Task: Create a new "spreadsheet".
Action: Mouse moved to (66, 134)
Screenshot: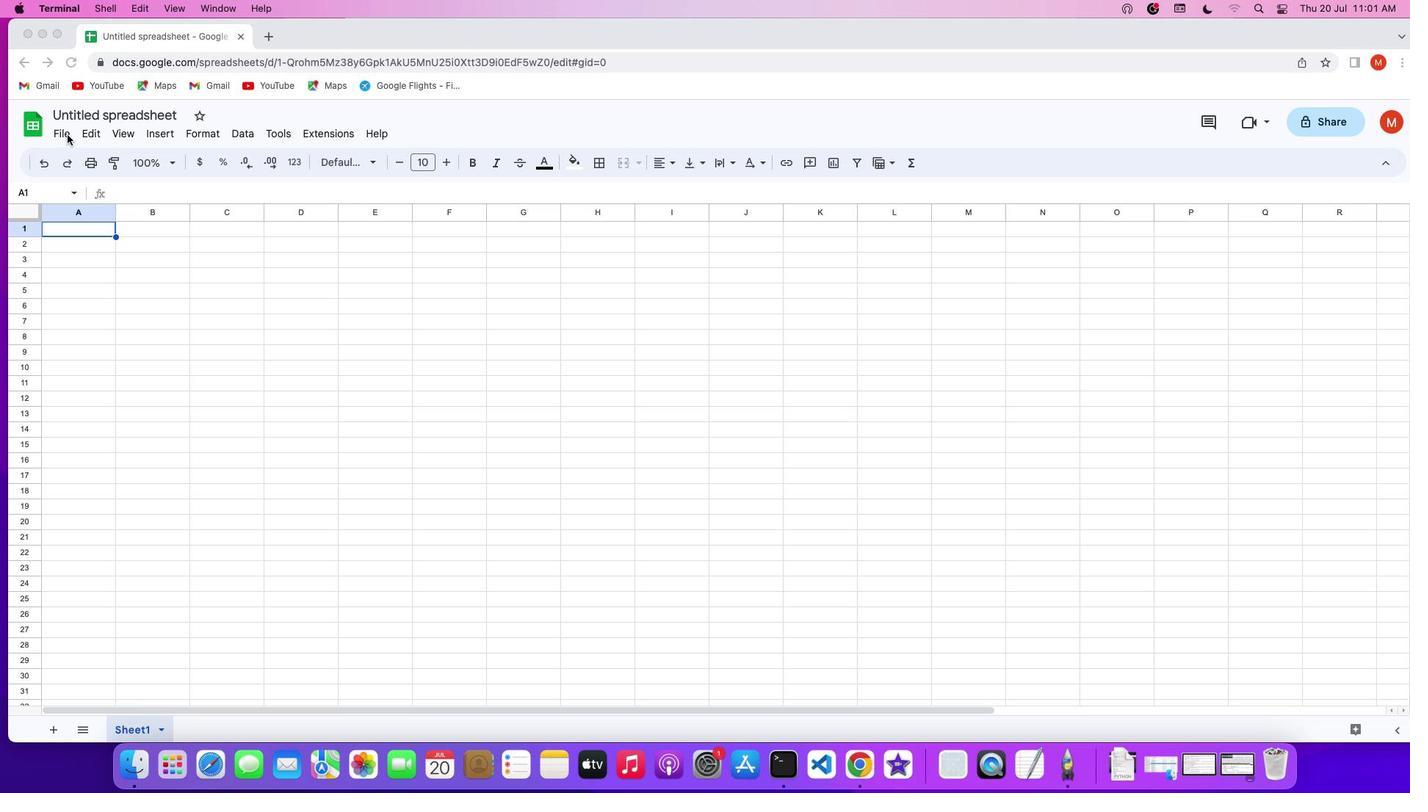 
Action: Mouse pressed left at (66, 134)
Screenshot: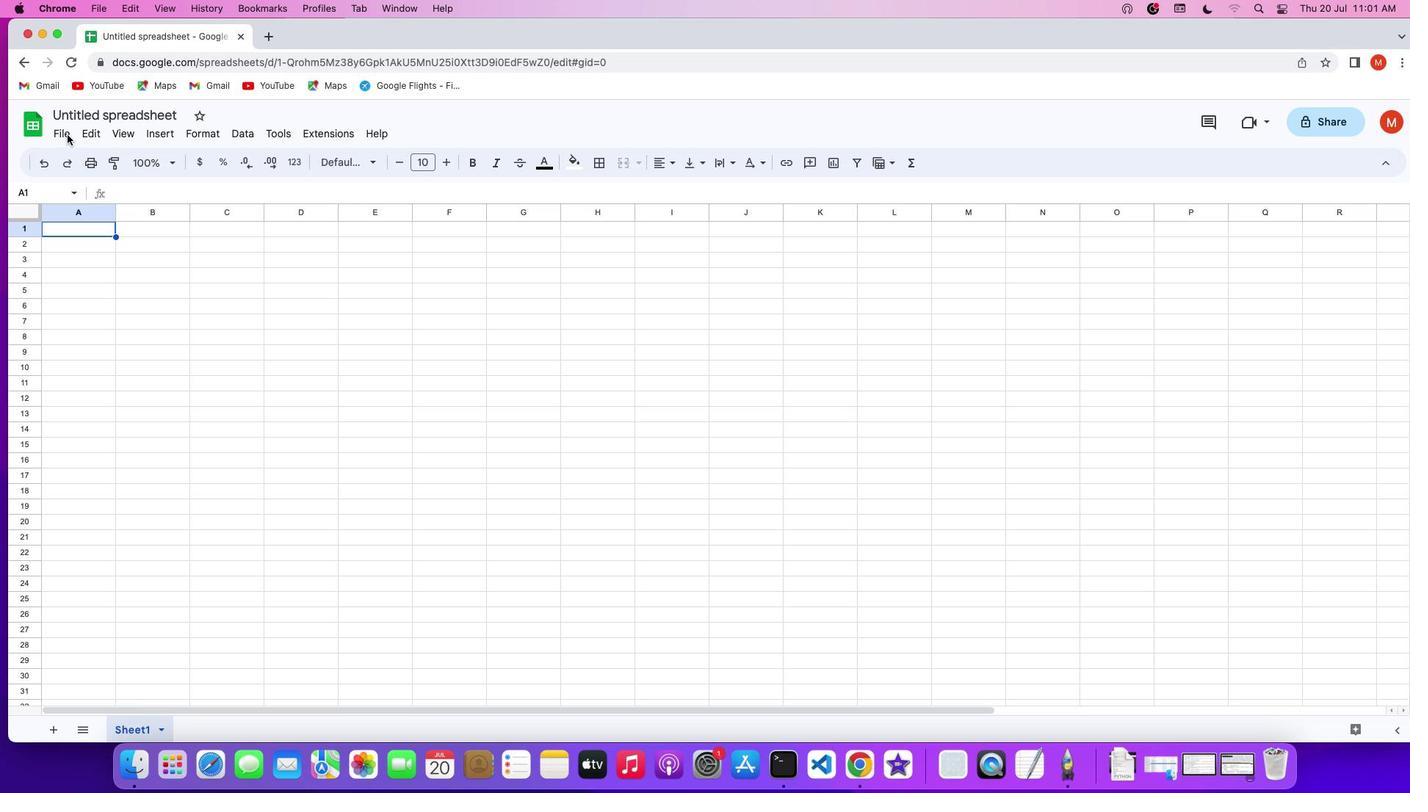 
Action: Mouse pressed left at (66, 134)
Screenshot: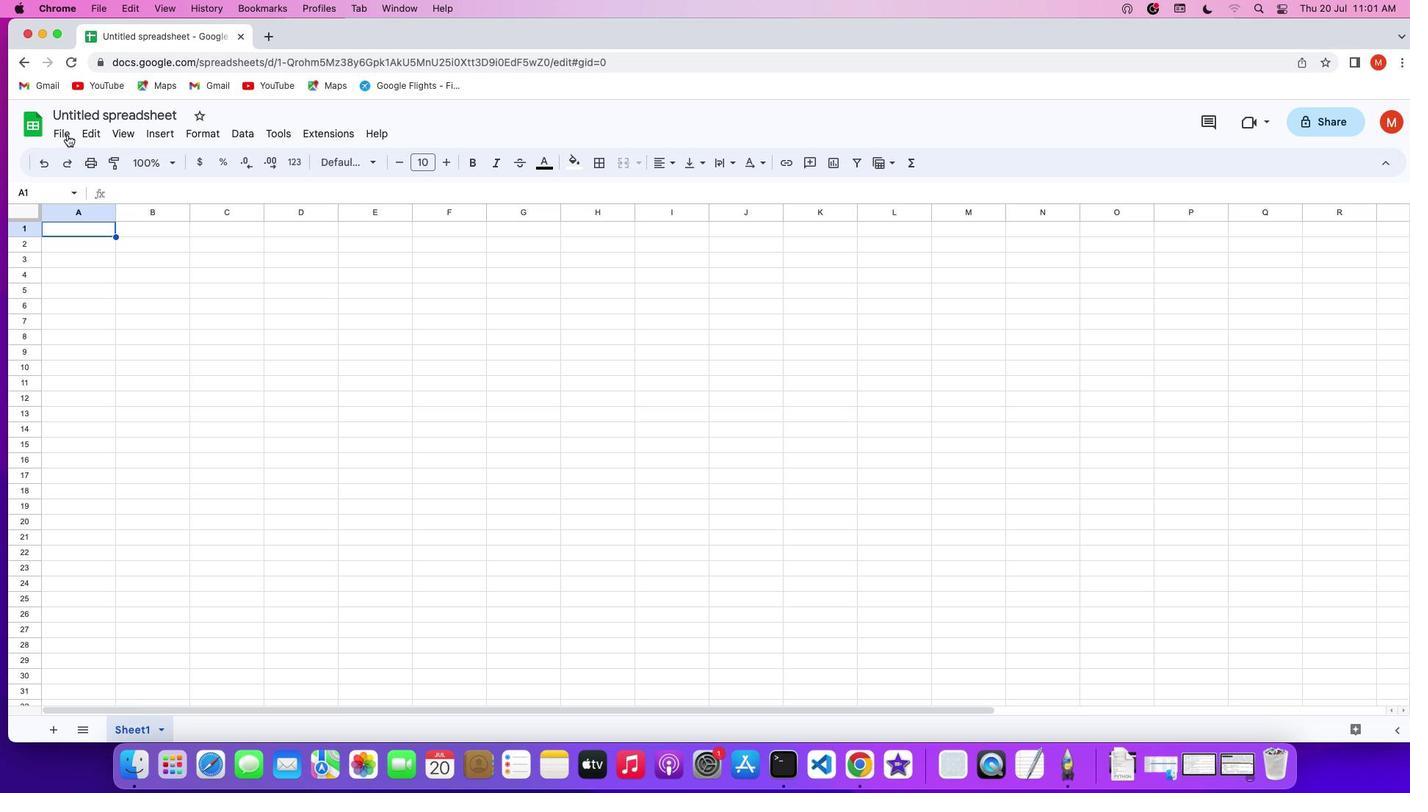 
Action: Mouse moved to (65, 132)
Screenshot: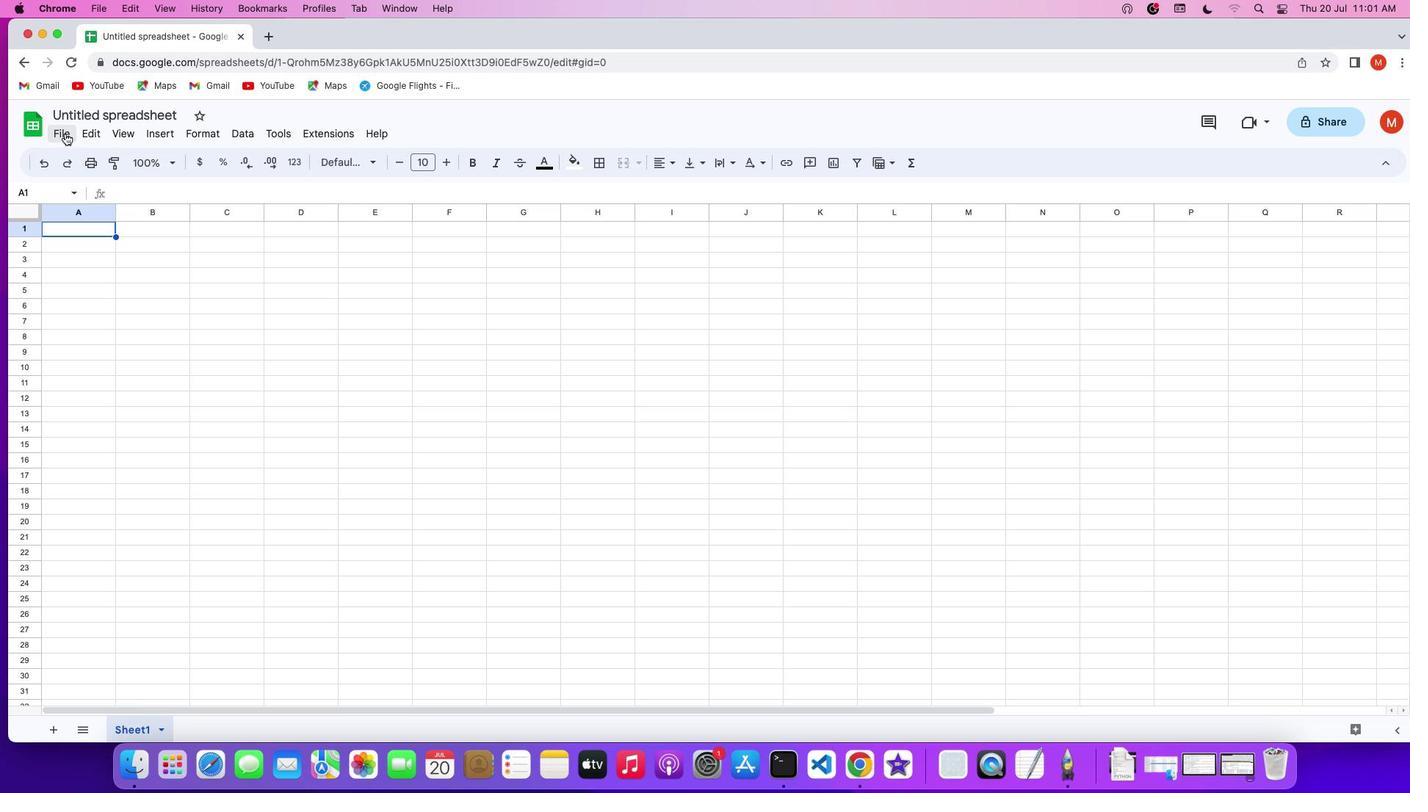 
Action: Mouse pressed left at (65, 132)
Screenshot: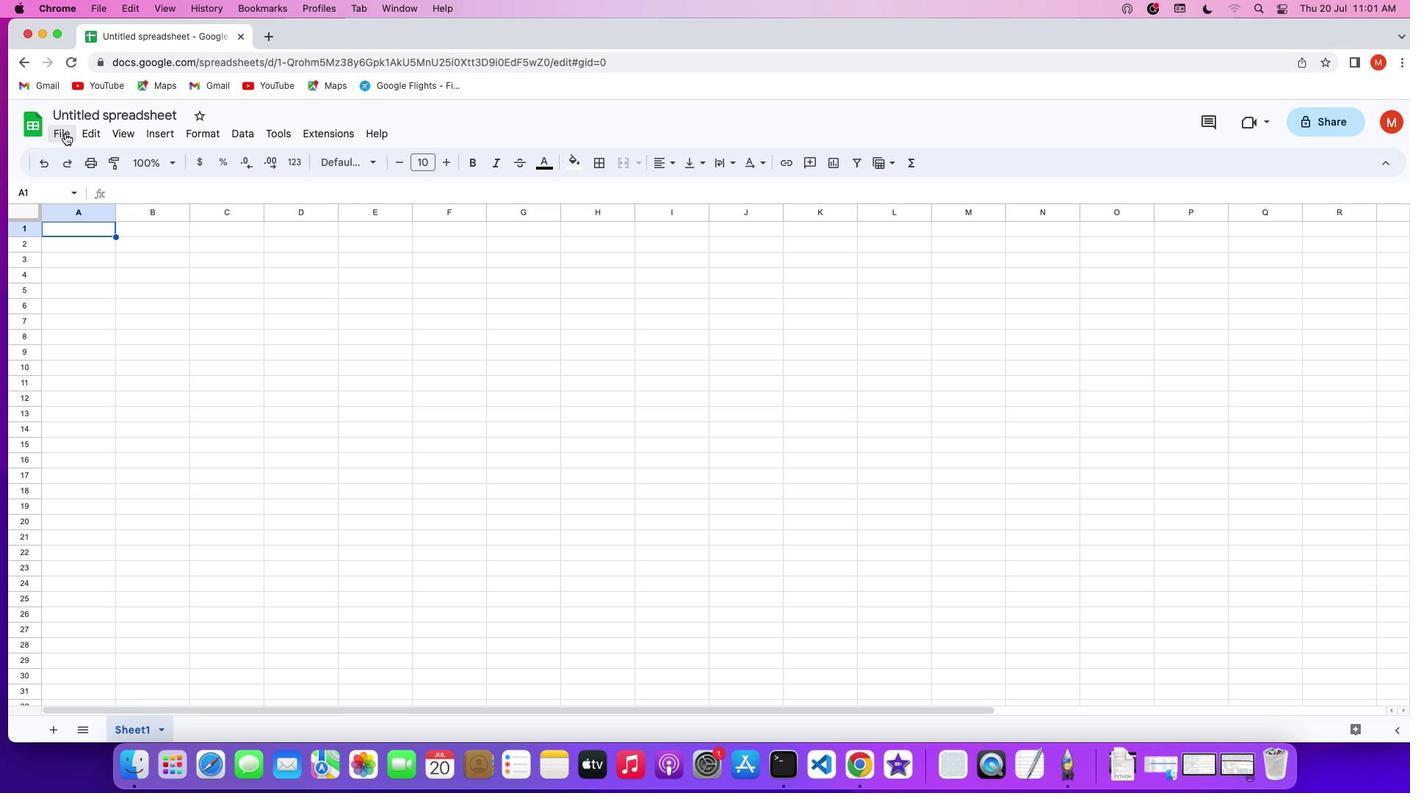 
Action: Mouse moved to (76, 157)
Screenshot: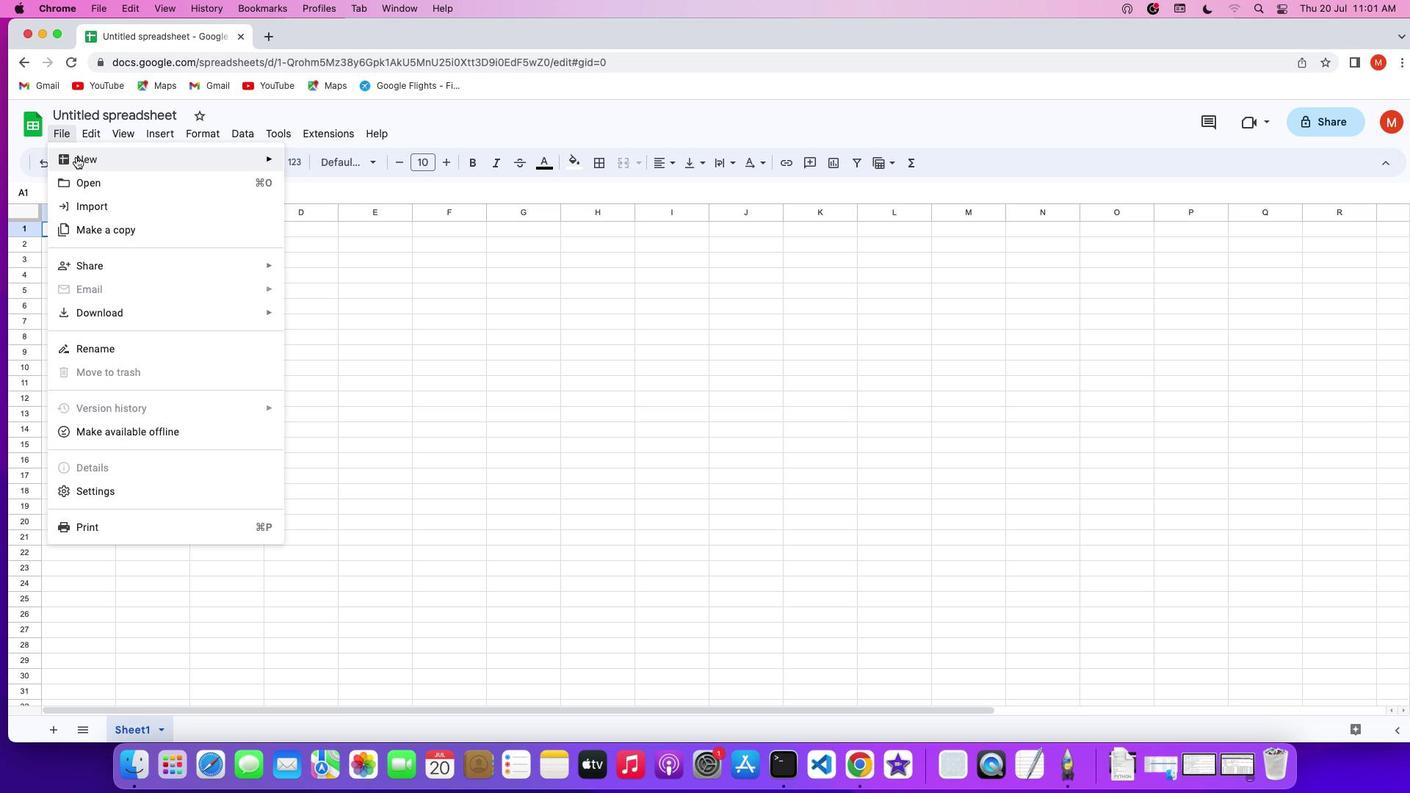 
Action: Mouse pressed left at (76, 157)
Screenshot: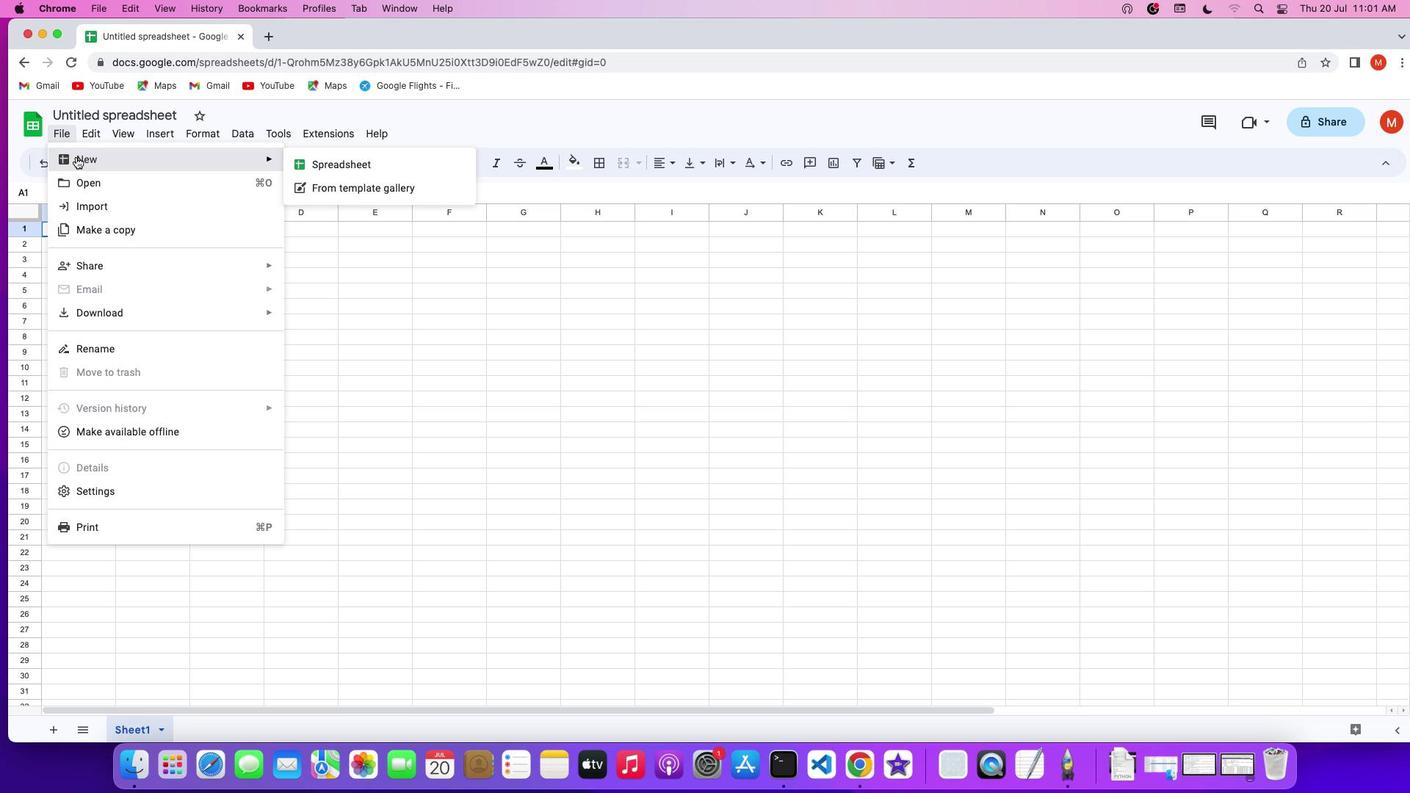 
Action: Mouse moved to (317, 158)
Screenshot: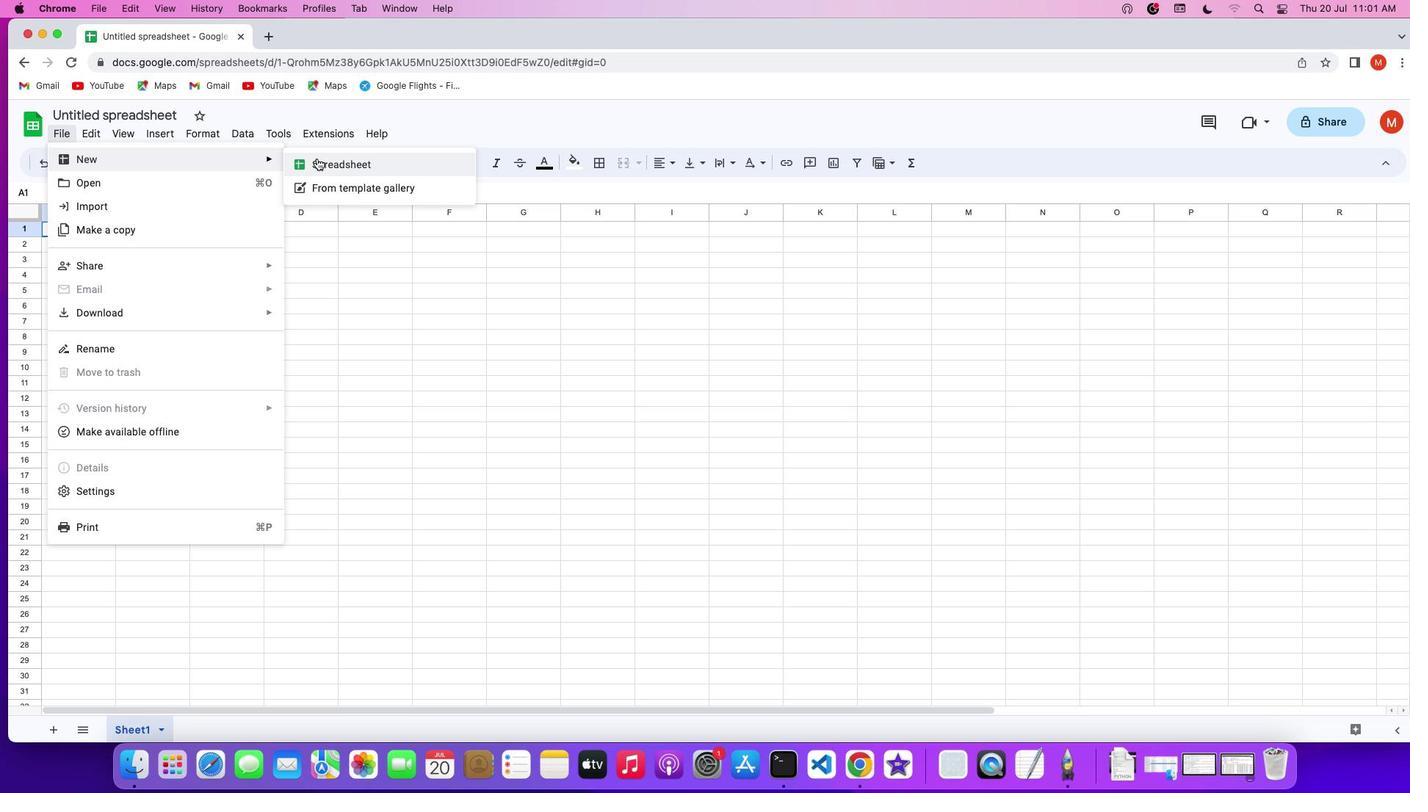 
Action: Mouse pressed left at (317, 158)
Screenshot: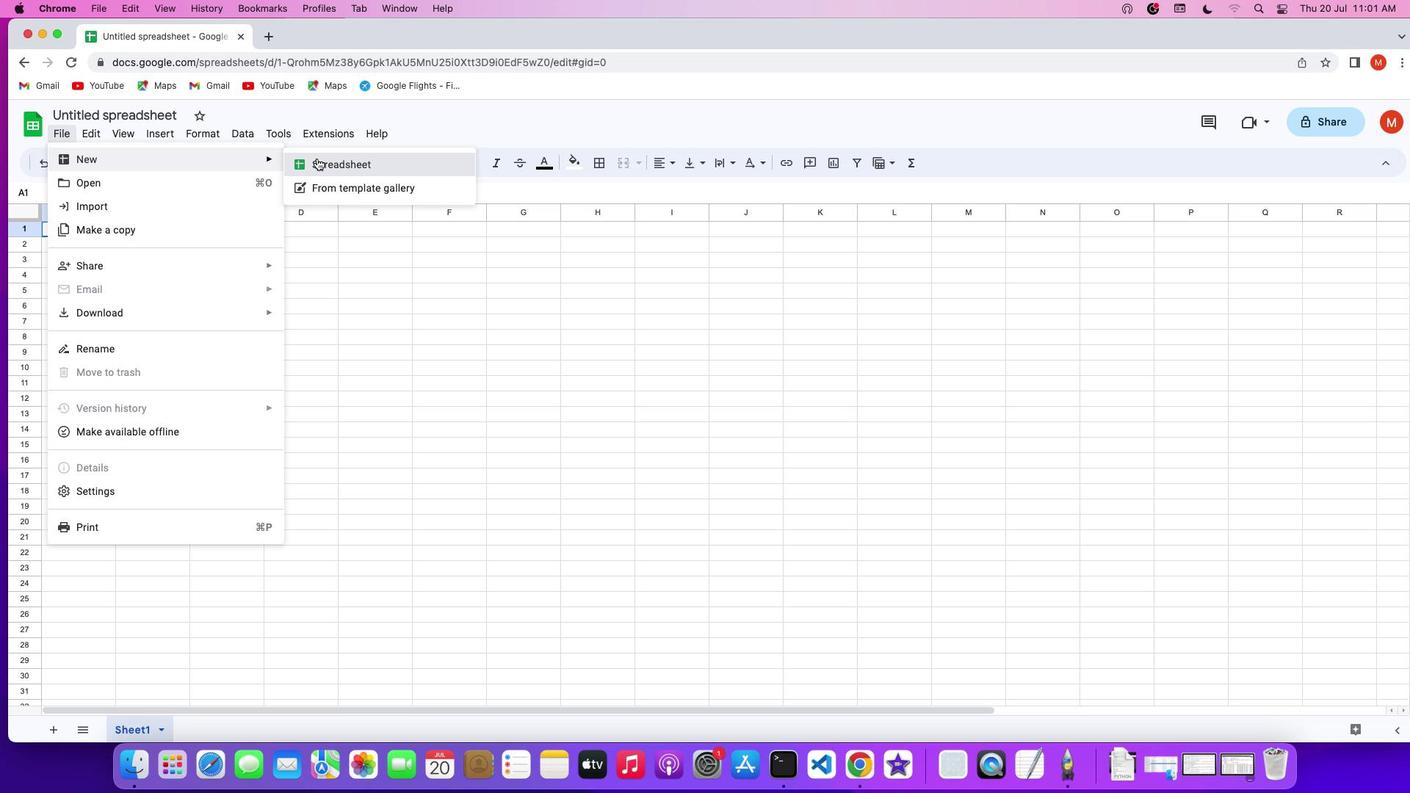 
Action: Mouse moved to (379, 268)
Screenshot: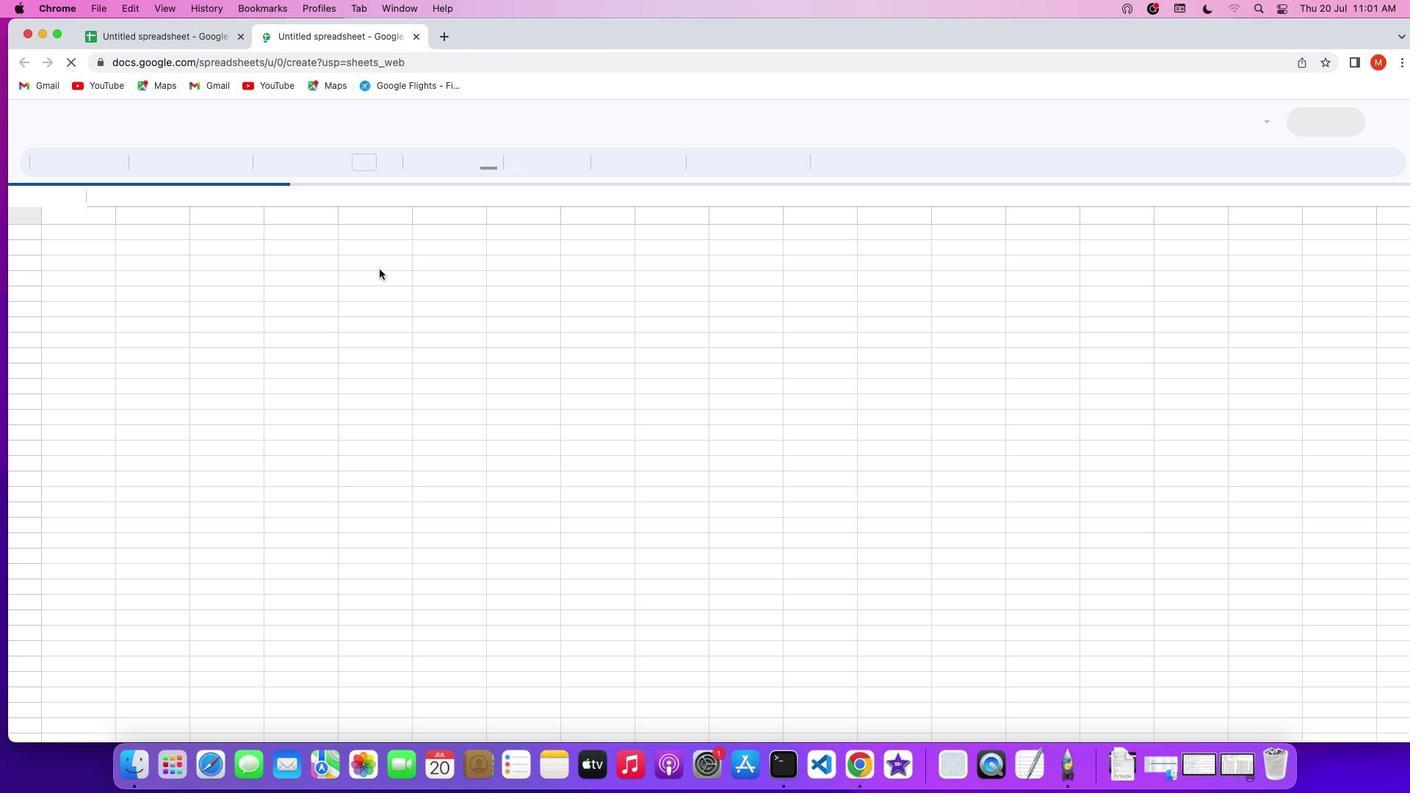 
